 Task: Create a sub task System Test and UAT for the task  Improve UI/UX of the app on mobile devices in the project TransportWorks , assign it to team member softage.8@softage.net and update the status of the sub task to  Off Track , set the priority of the sub task to High.
Action: Mouse moved to (51, 417)
Screenshot: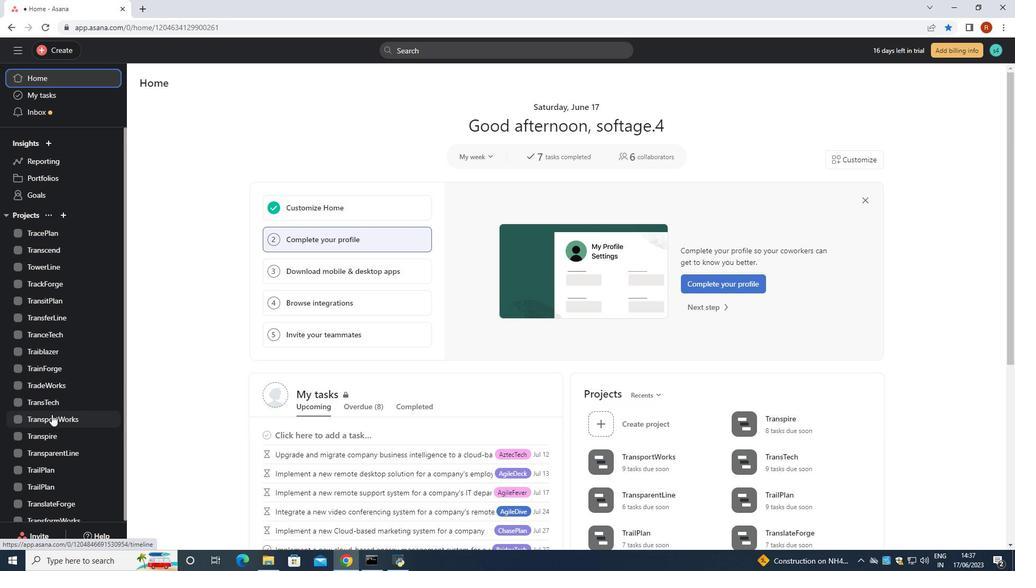 
Action: Mouse pressed left at (51, 417)
Screenshot: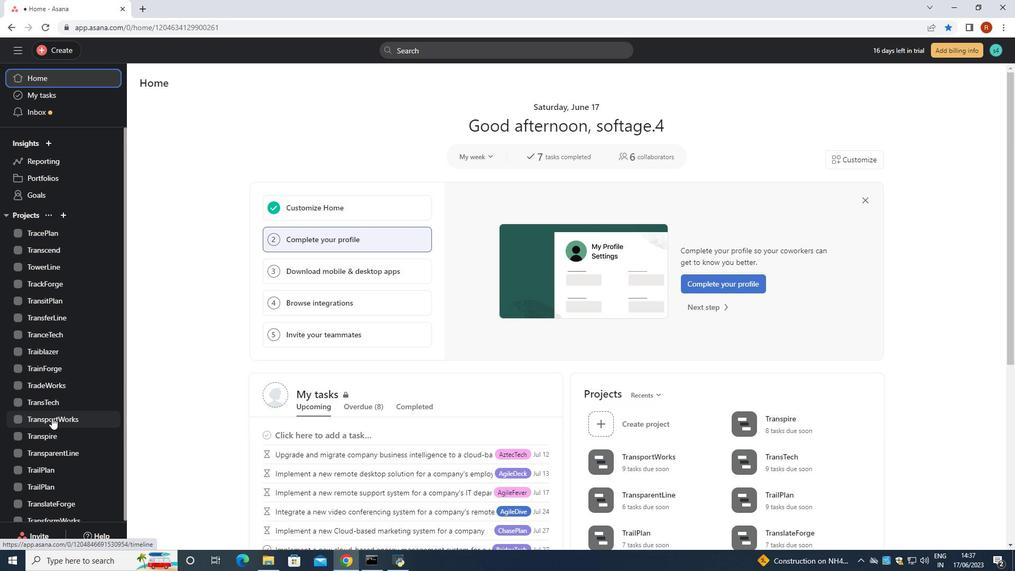 
Action: Mouse moved to (402, 249)
Screenshot: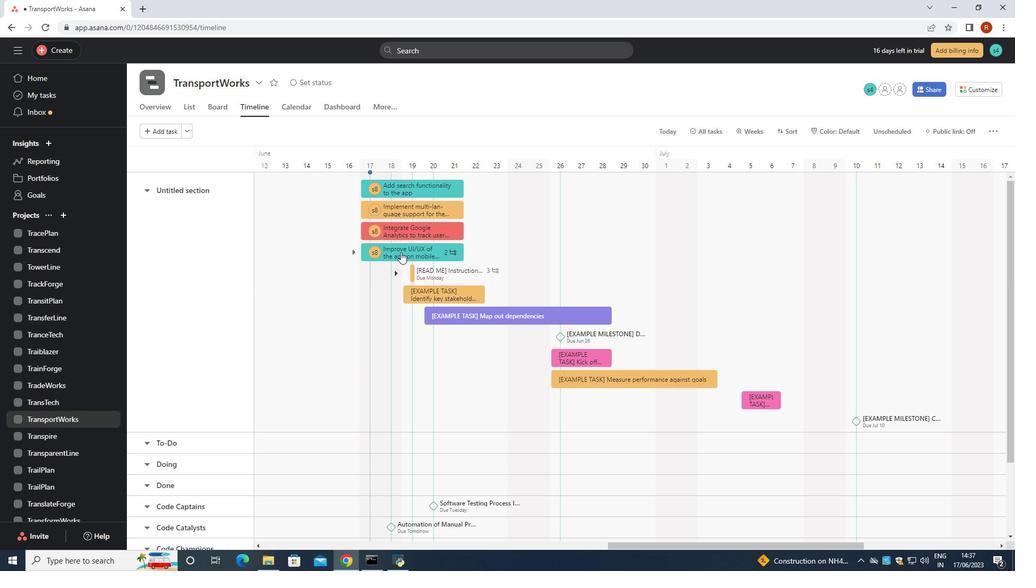 
Action: Mouse pressed left at (402, 249)
Screenshot: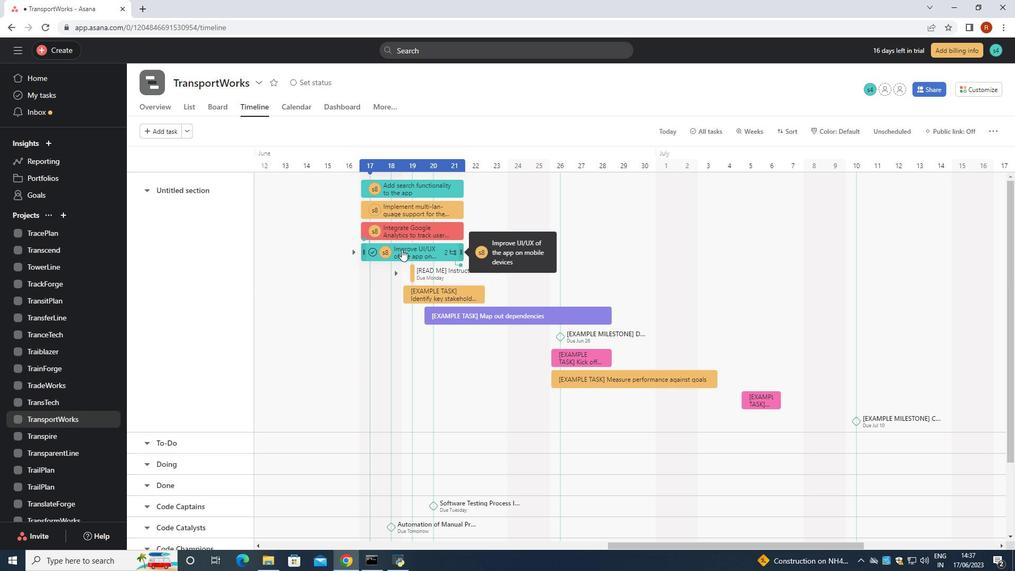 
Action: Mouse moved to (760, 364)
Screenshot: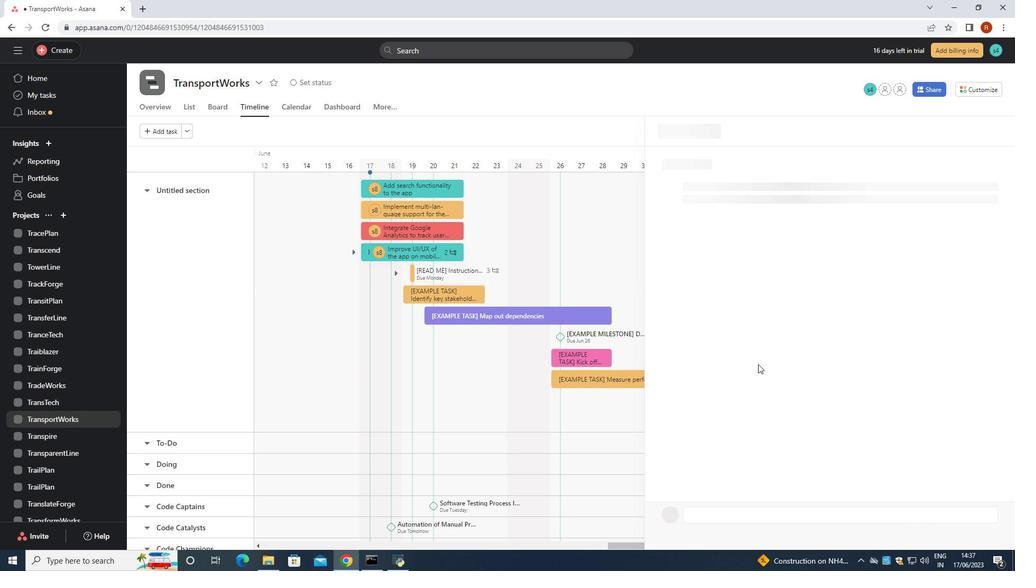 
Action: Mouse scrolled (760, 363) with delta (0, 0)
Screenshot: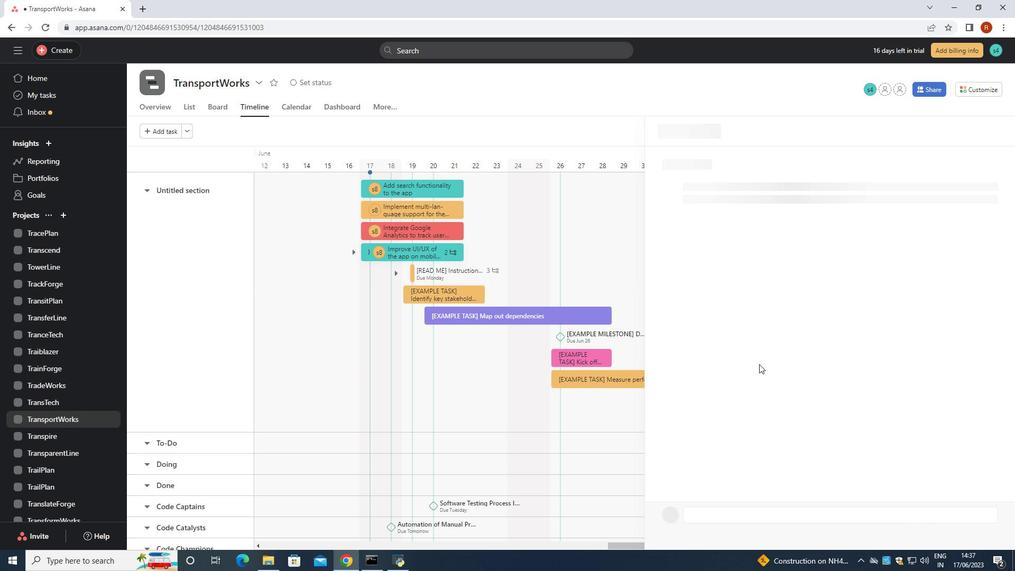 
Action: Mouse scrolled (760, 363) with delta (0, 0)
Screenshot: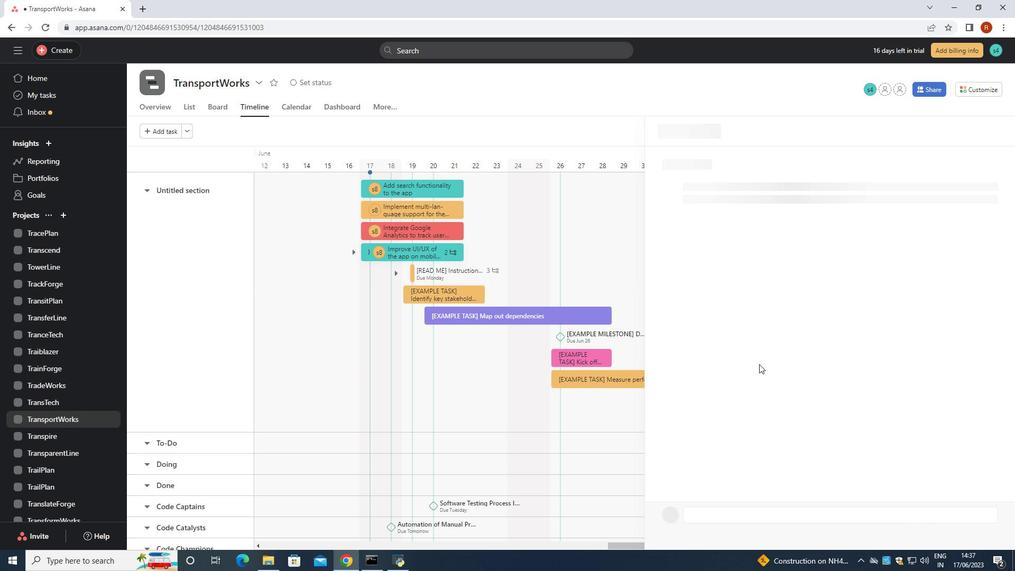 
Action: Mouse scrolled (760, 363) with delta (0, 0)
Screenshot: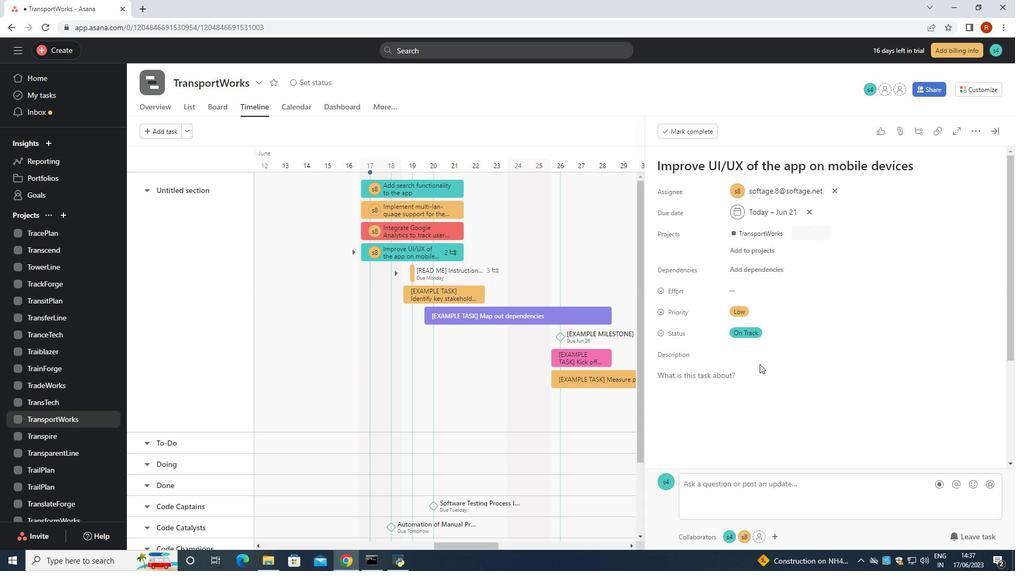 
Action: Mouse scrolled (760, 363) with delta (0, 0)
Screenshot: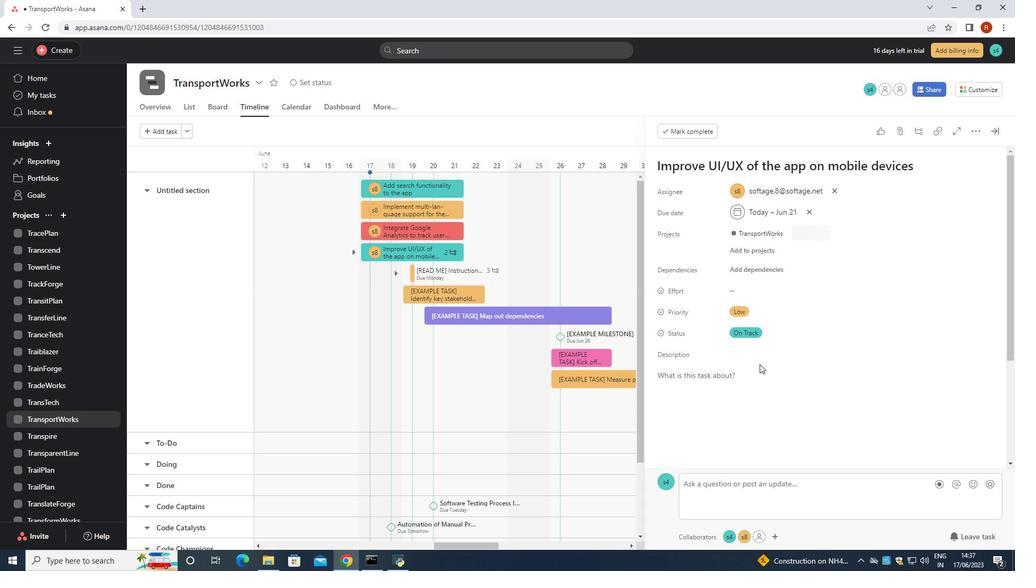 
Action: Mouse scrolled (760, 363) with delta (0, 0)
Screenshot: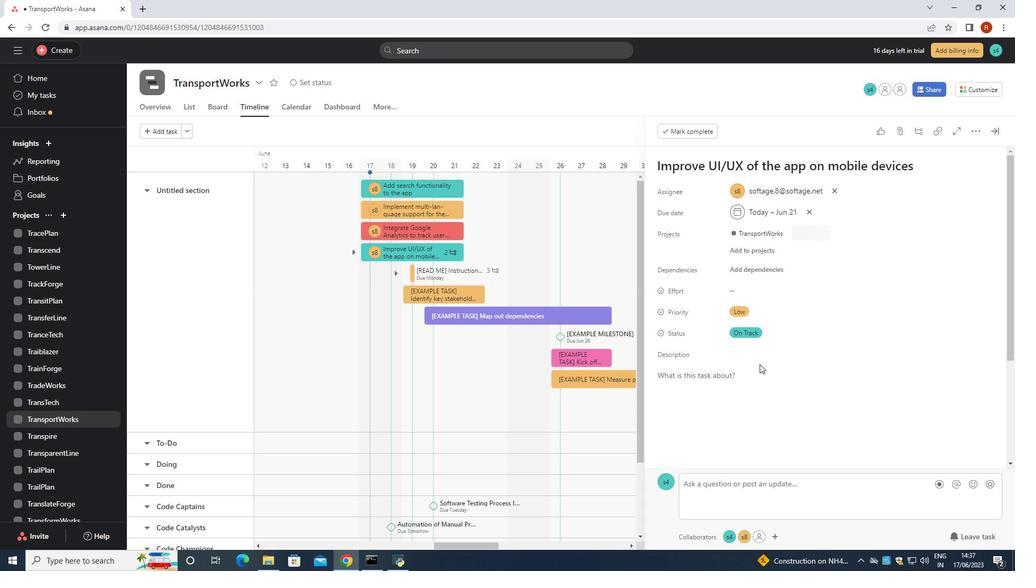 
Action: Mouse scrolled (760, 363) with delta (0, 0)
Screenshot: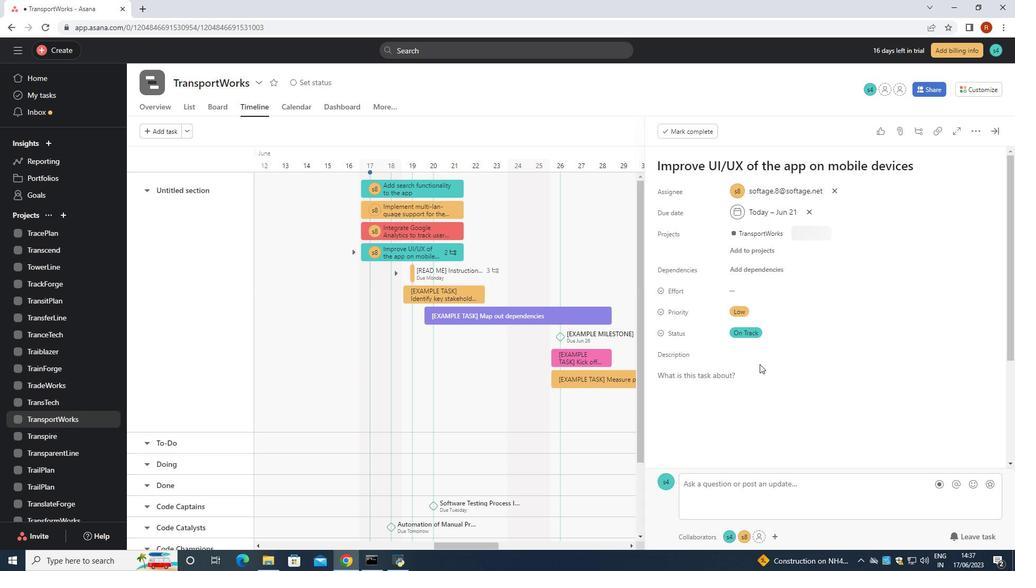 
Action: Mouse scrolled (760, 363) with delta (0, 0)
Screenshot: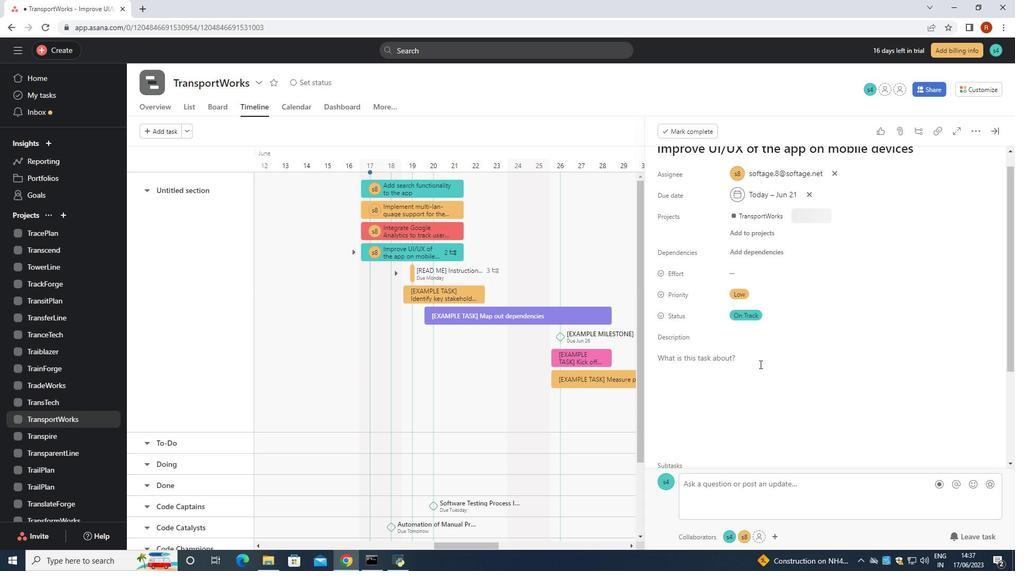 
Action: Mouse moved to (695, 386)
Screenshot: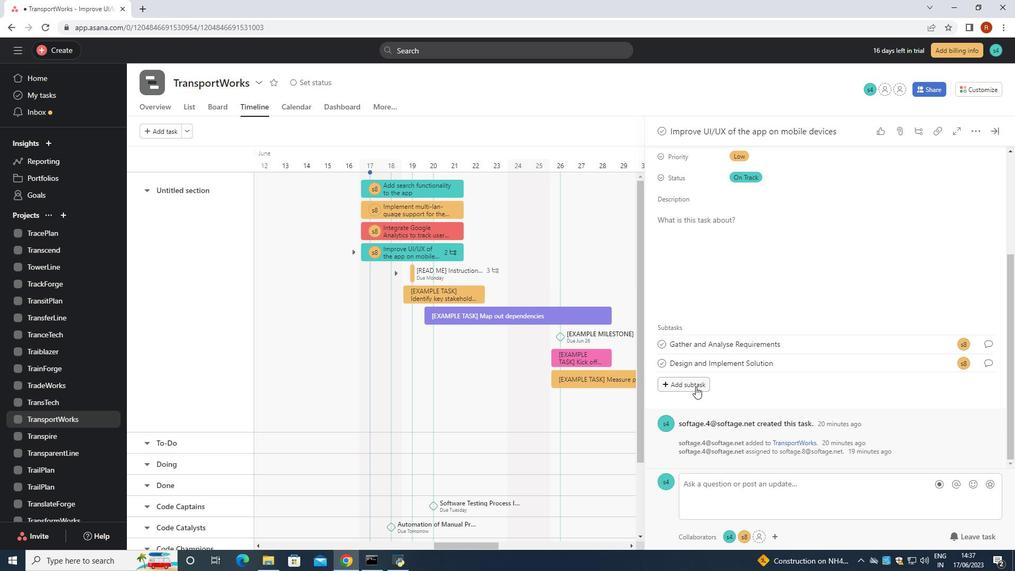 
Action: Mouse pressed left at (695, 386)
Screenshot: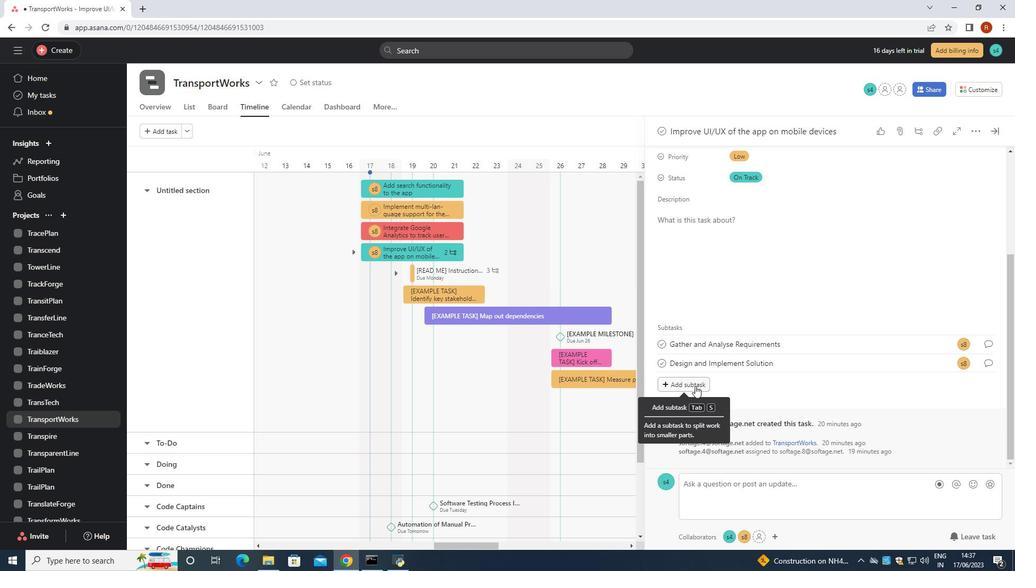 
Action: Mouse moved to (695, 385)
Screenshot: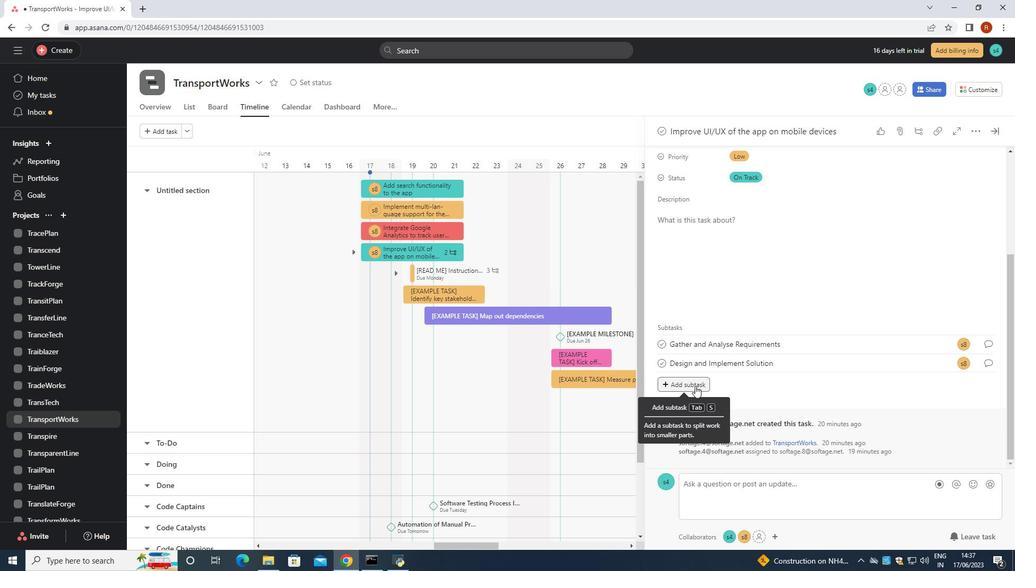 
Action: Key pressed <Key.shift>System<Key.space><Key.shift>Teat<Key.space><Key.backspace><Key.delete><Key.backspace><Key.backspace>st<Key.space>and<Key.space><Key.shift>UAT<Key.space>
Screenshot: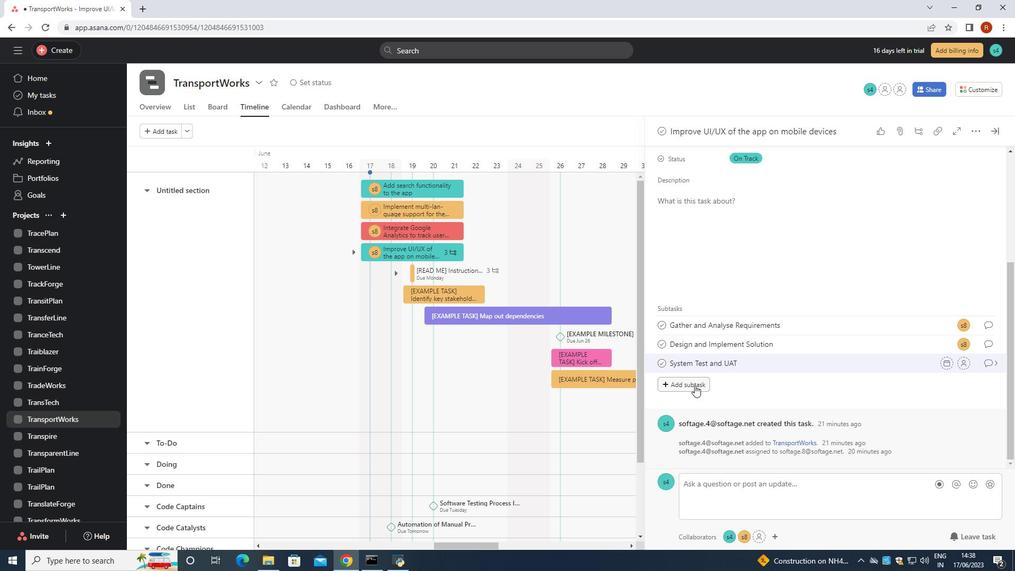 
Action: Mouse moved to (966, 361)
Screenshot: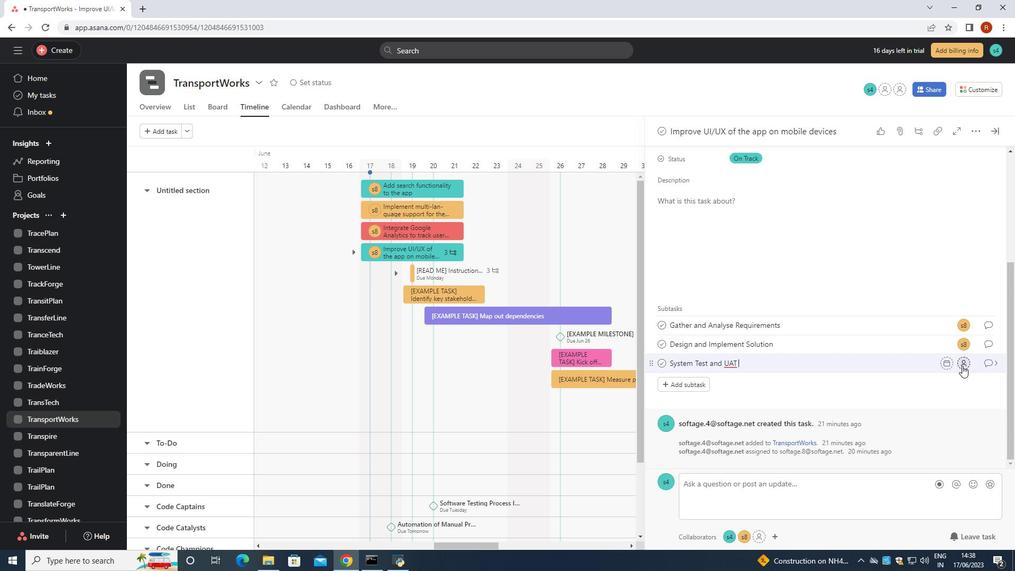 
Action: Mouse pressed left at (966, 361)
Screenshot: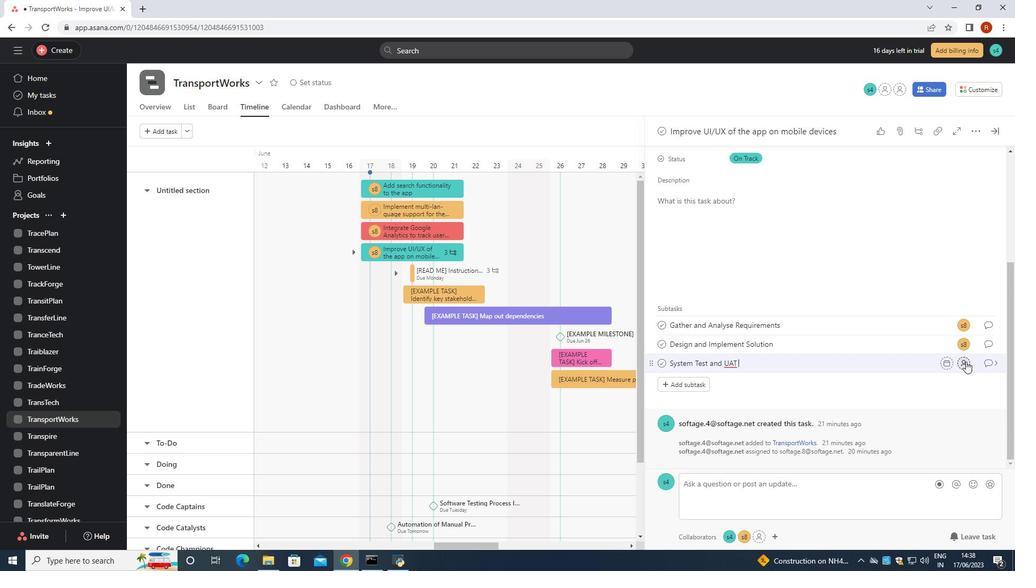 
Action: Key pressed softage.8<Key.shift><Key.shift><Key.shift><Key.shift><Key.shift><Key.shift><Key.shift><Key.shift><Key.shift>@softage.net
Screenshot: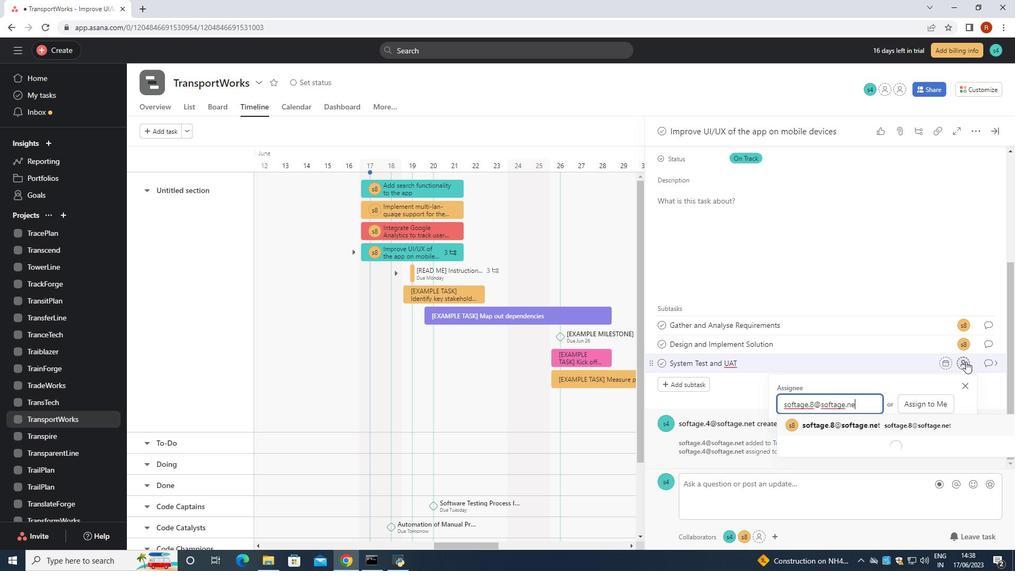 
Action: Mouse moved to (908, 423)
Screenshot: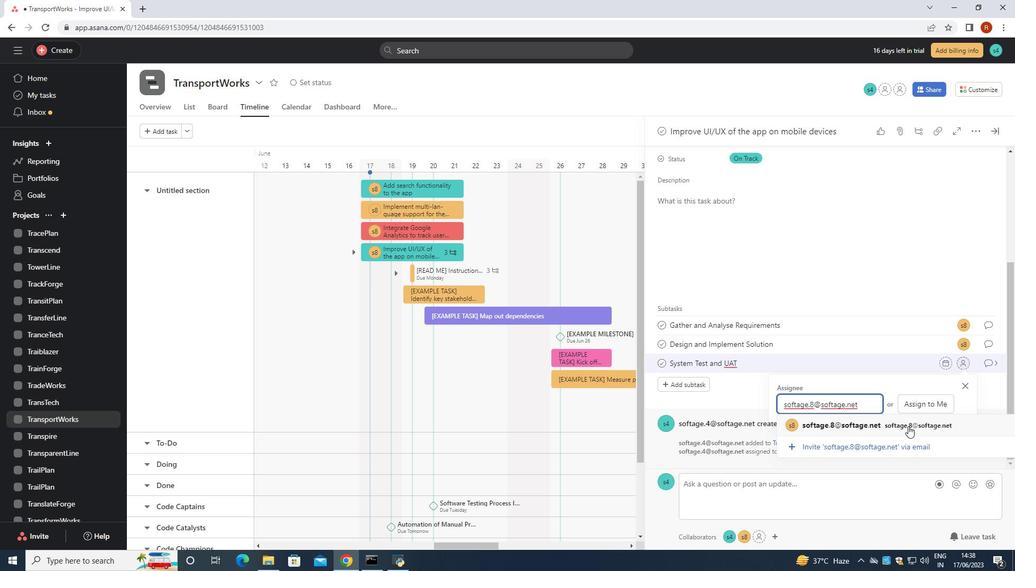 
Action: Mouse pressed left at (908, 423)
Screenshot: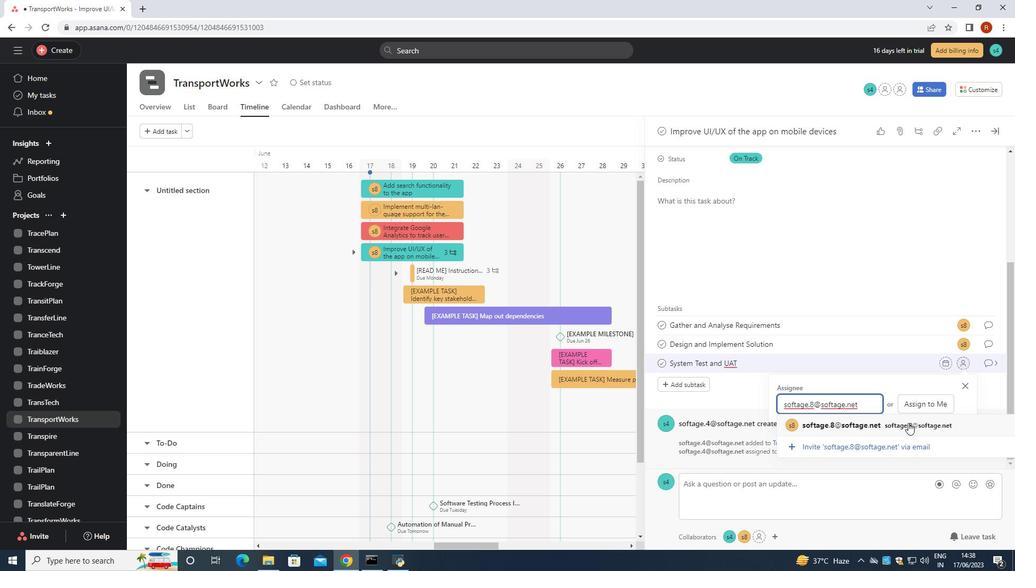 
Action: Mouse moved to (988, 361)
Screenshot: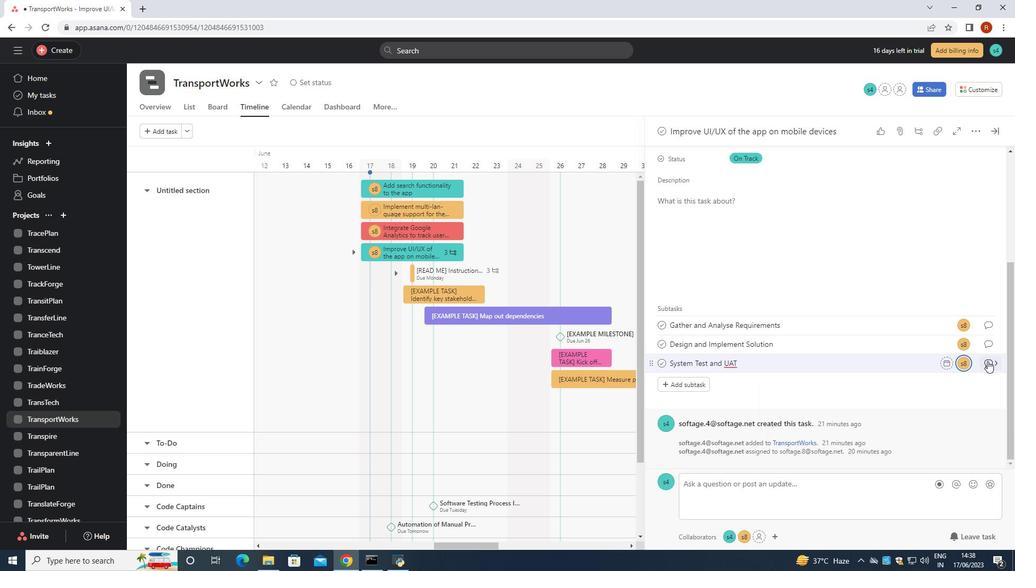 
Action: Mouse pressed left at (988, 361)
Screenshot: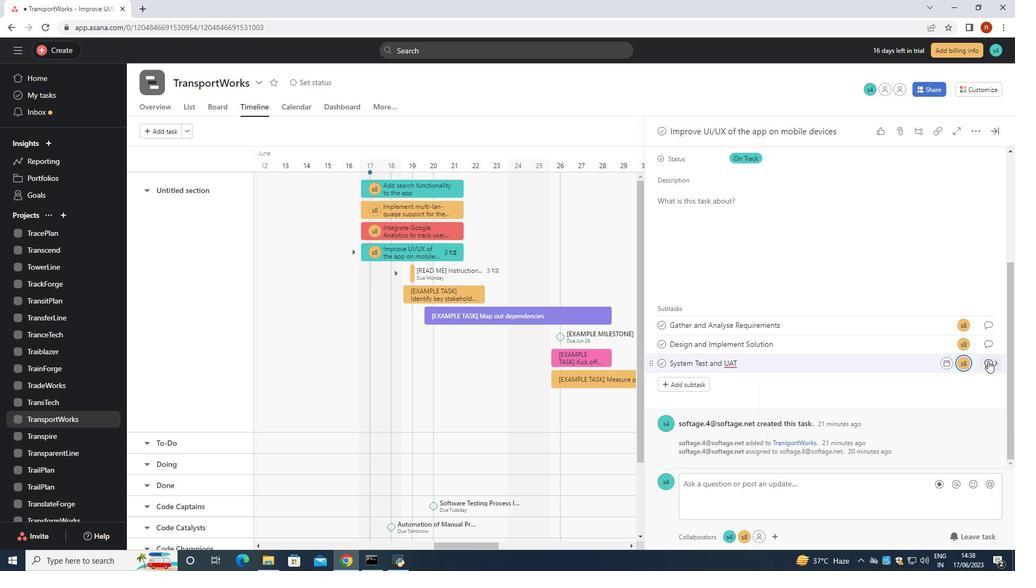 
Action: Mouse moved to (709, 281)
Screenshot: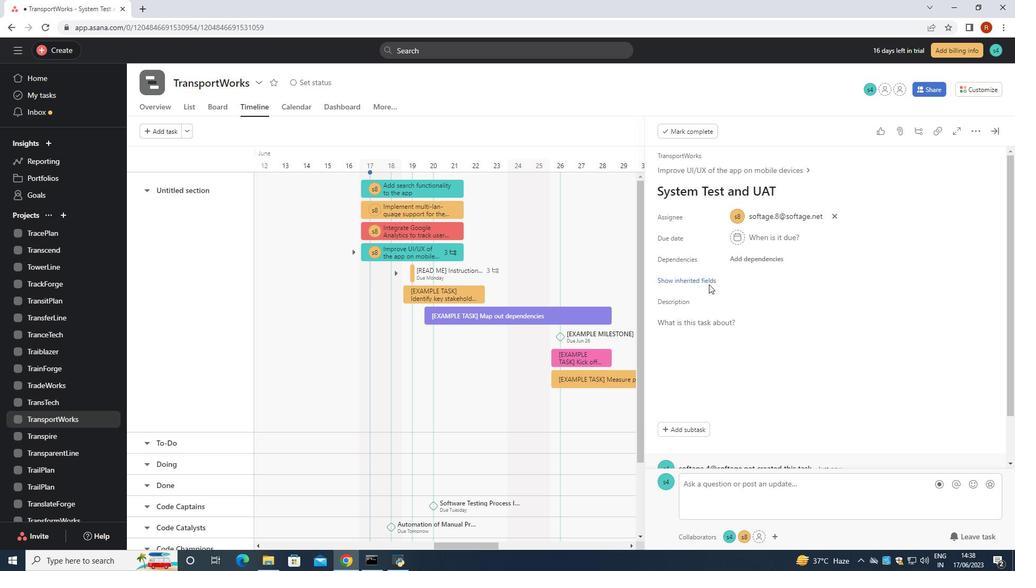
Action: Mouse pressed left at (709, 281)
Screenshot: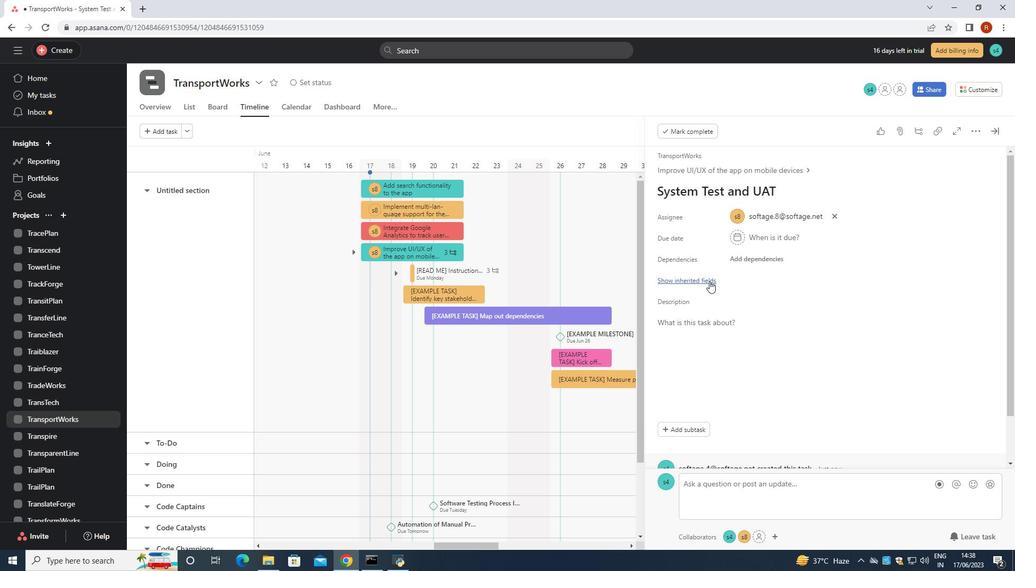
Action: Mouse moved to (742, 341)
Screenshot: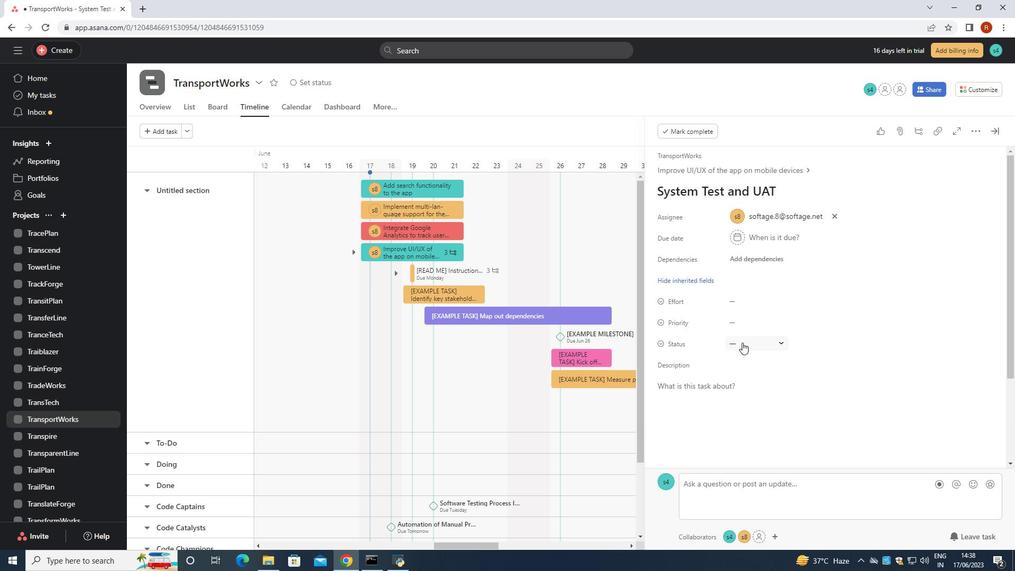 
Action: Mouse pressed left at (742, 341)
Screenshot: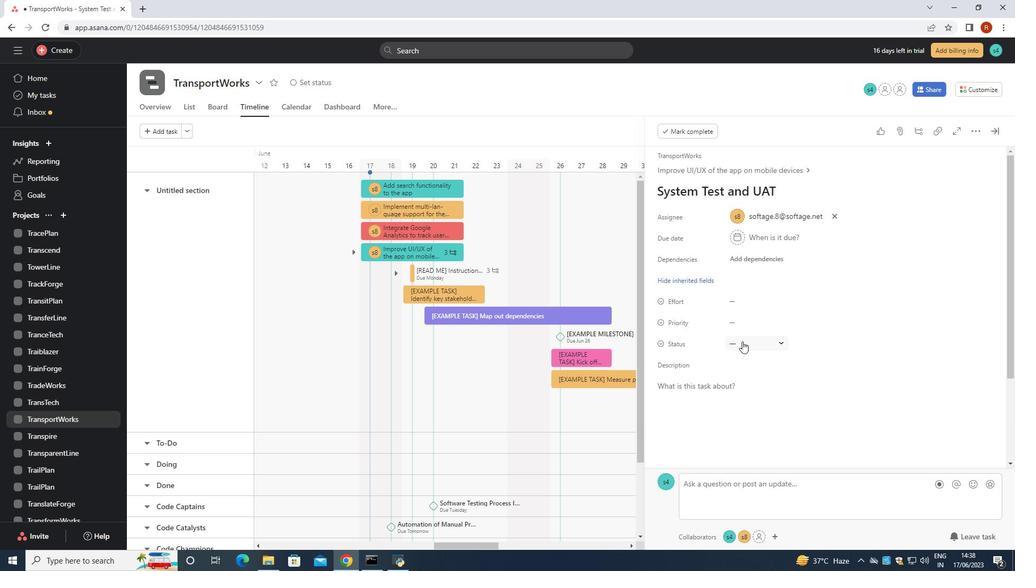 
Action: Mouse moved to (767, 414)
Screenshot: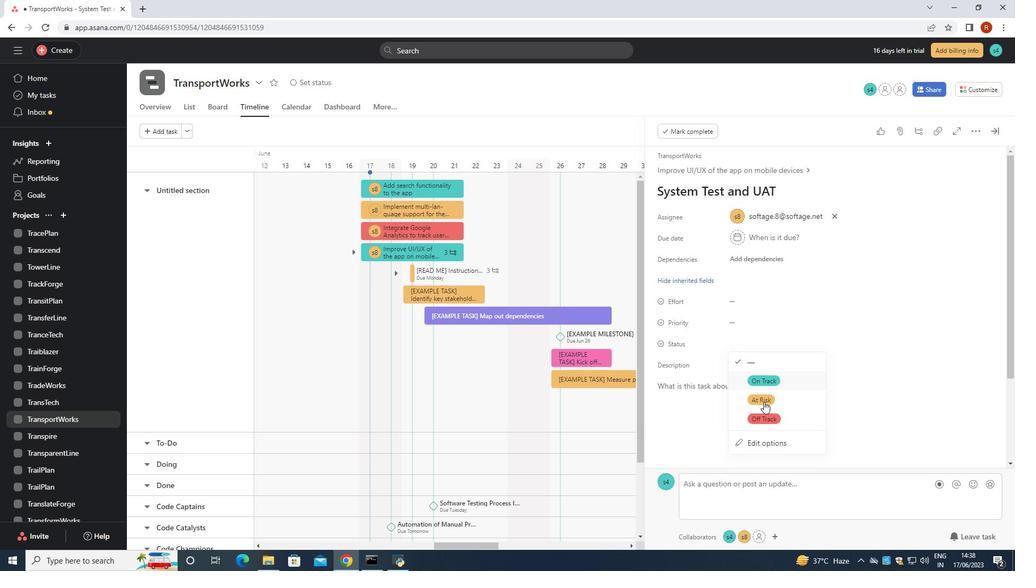 
Action: Mouse pressed left at (767, 414)
Screenshot: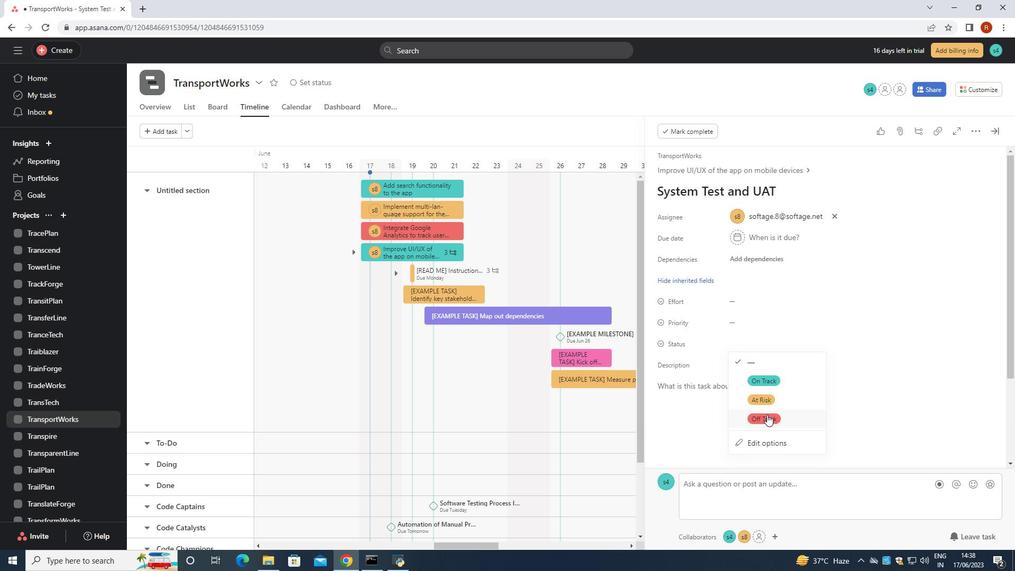 
Action: Mouse moved to (743, 323)
Screenshot: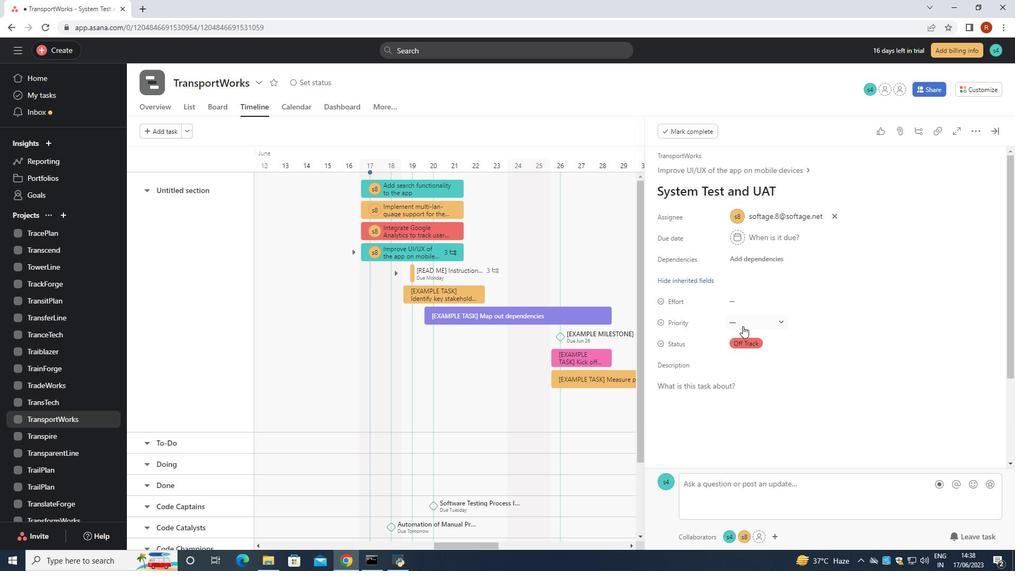 
Action: Mouse pressed left at (743, 323)
Screenshot: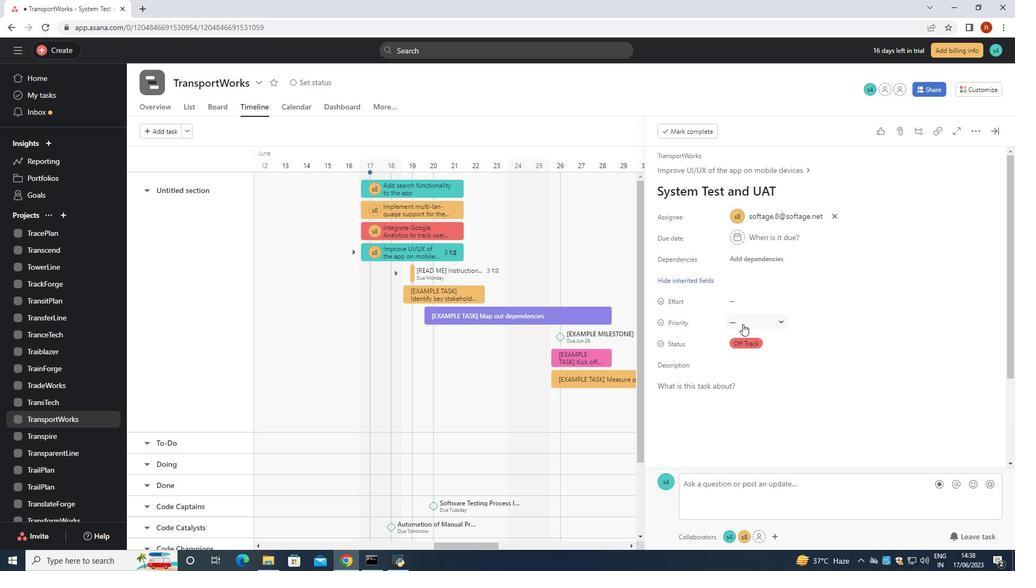 
Action: Mouse moved to (786, 361)
Screenshot: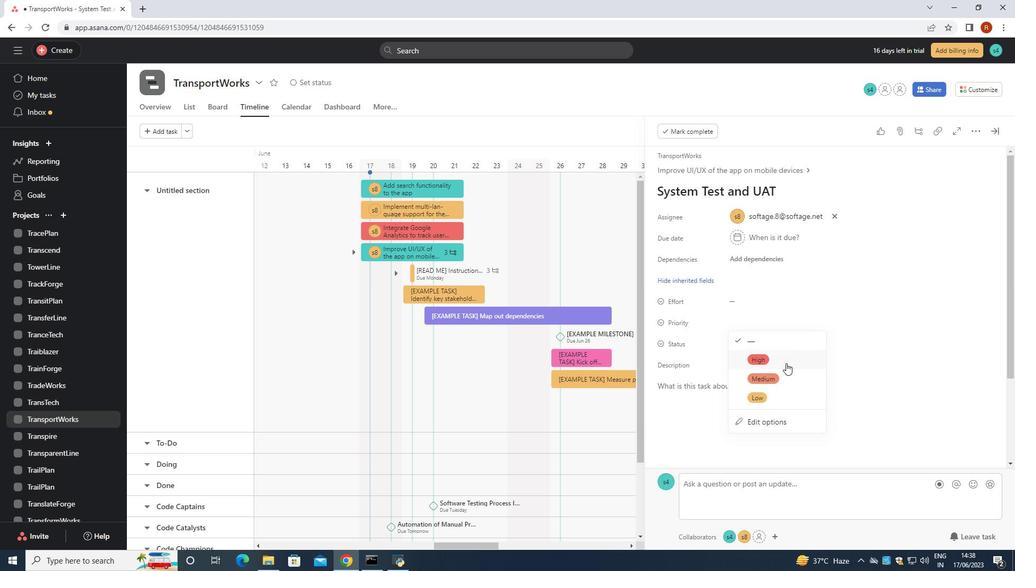 
Action: Mouse pressed left at (786, 361)
Screenshot: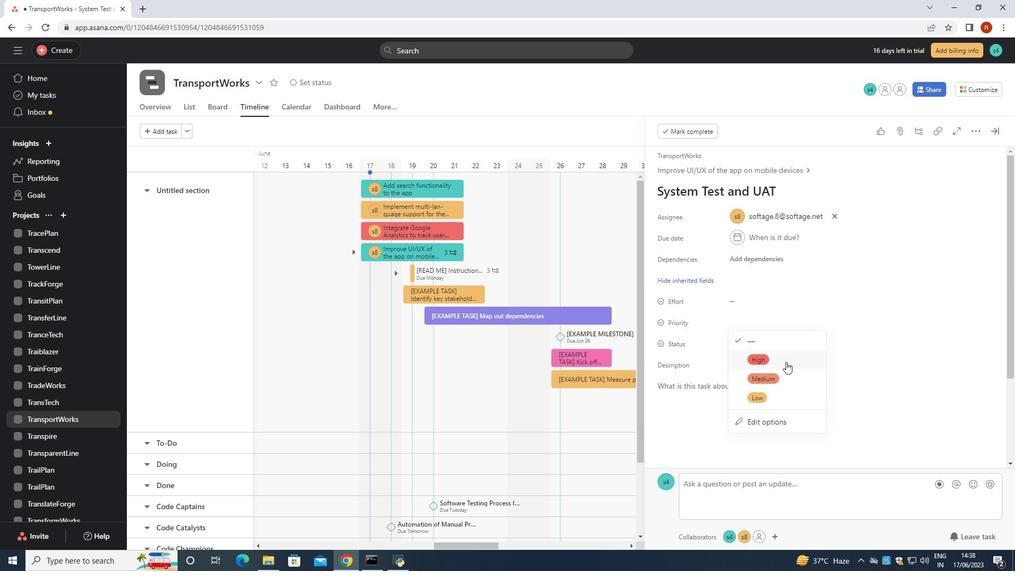 
